 Task: Add Now Rose Absolute to the cart.
Action: Mouse moved to (959, 340)
Screenshot: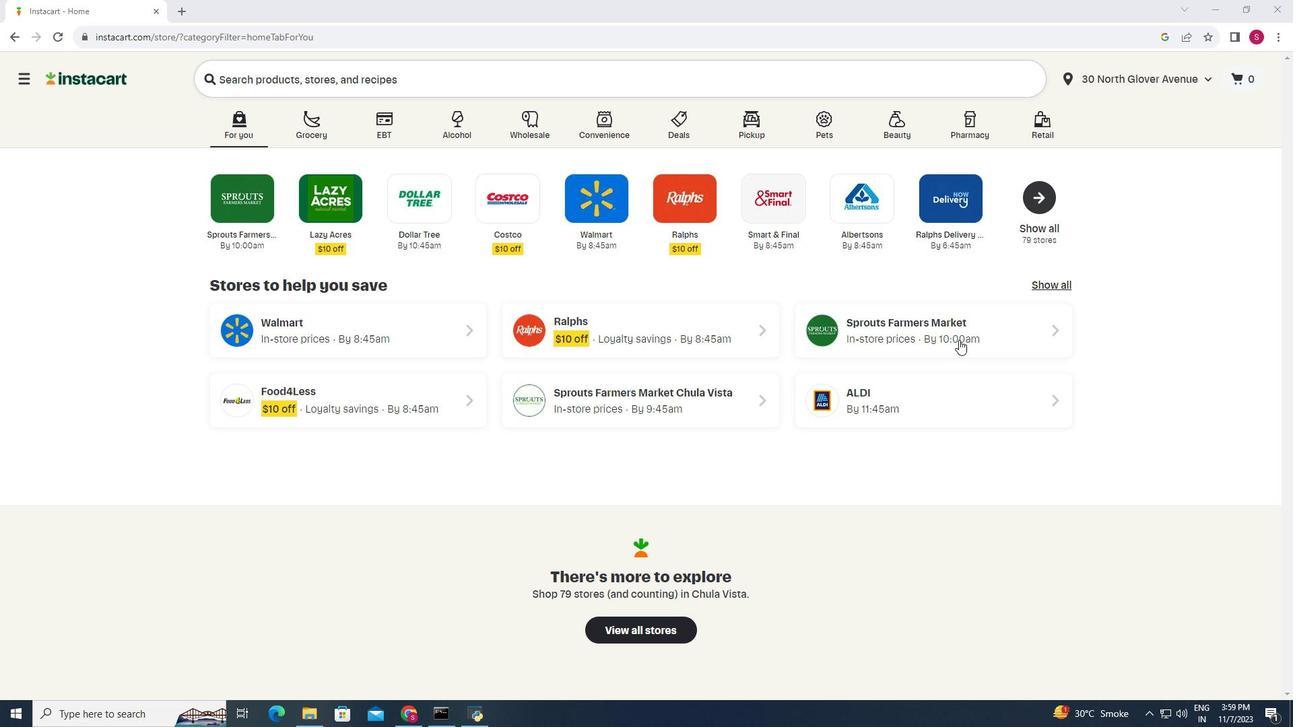 
Action: Mouse pressed left at (959, 340)
Screenshot: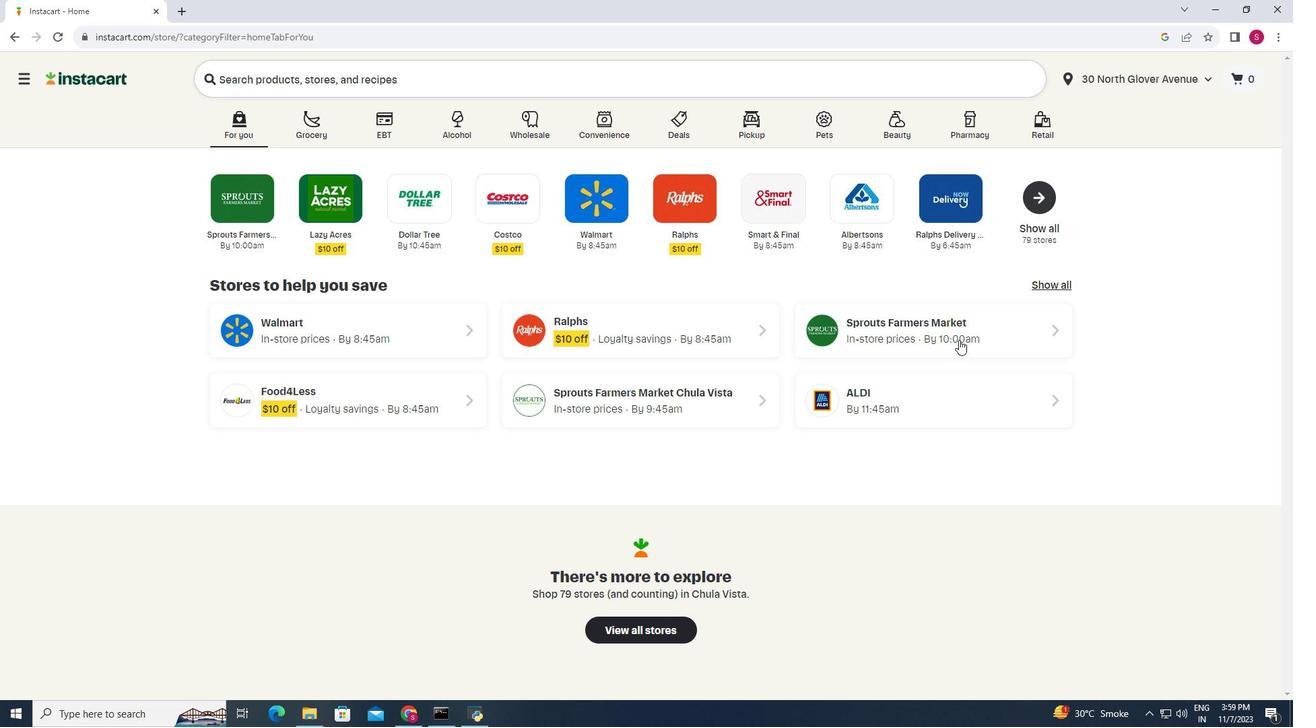 
Action: Mouse moved to (100, 476)
Screenshot: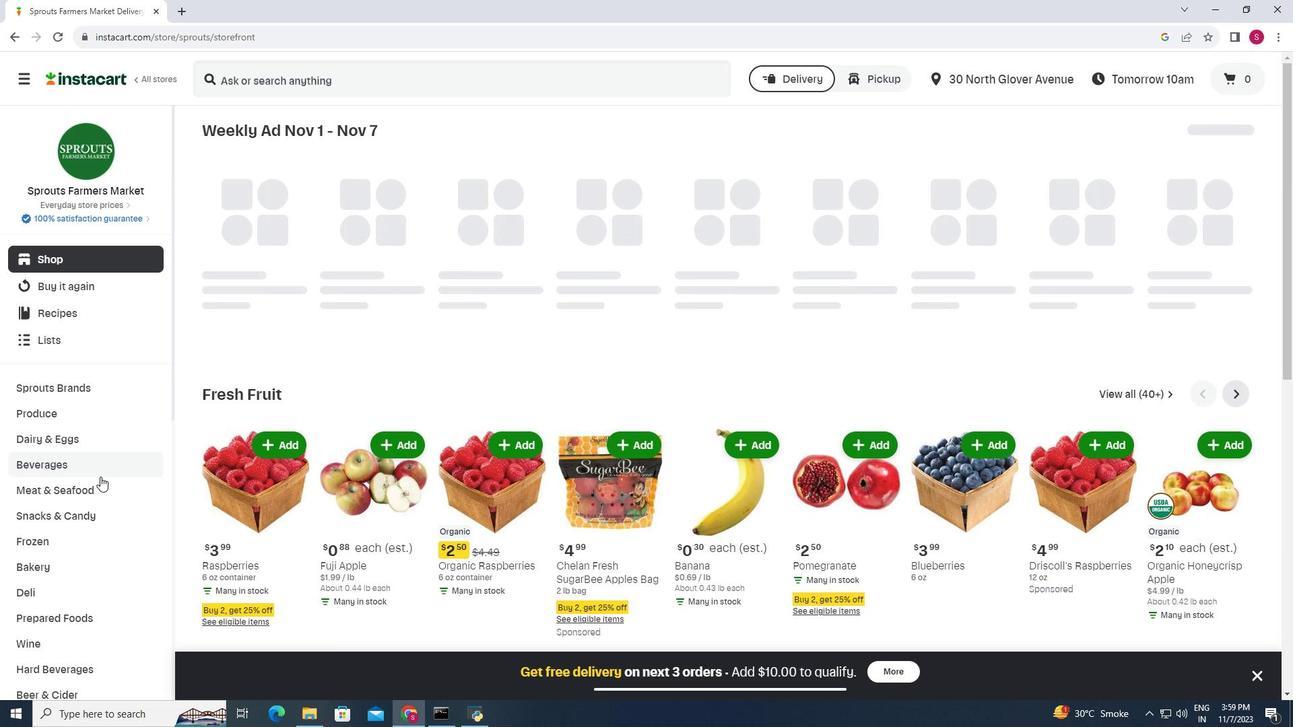 
Action: Mouse scrolled (100, 476) with delta (0, 0)
Screenshot: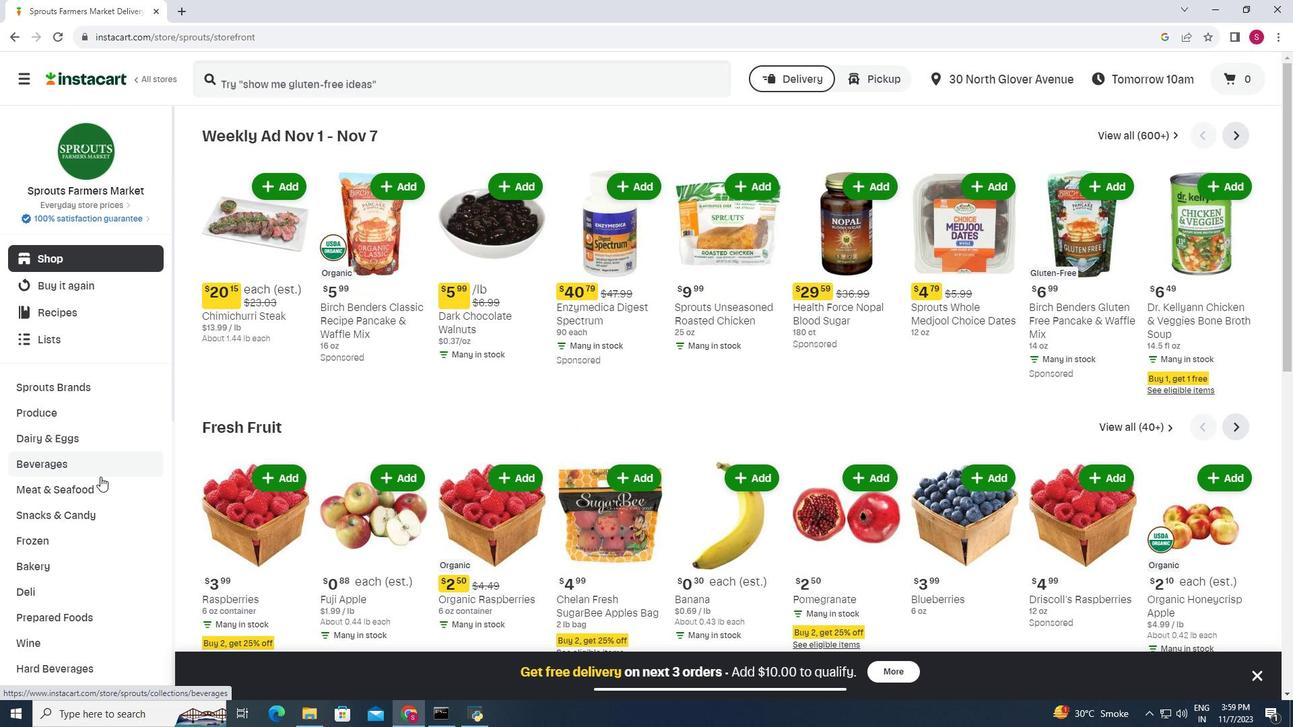 
Action: Mouse scrolled (100, 476) with delta (0, 0)
Screenshot: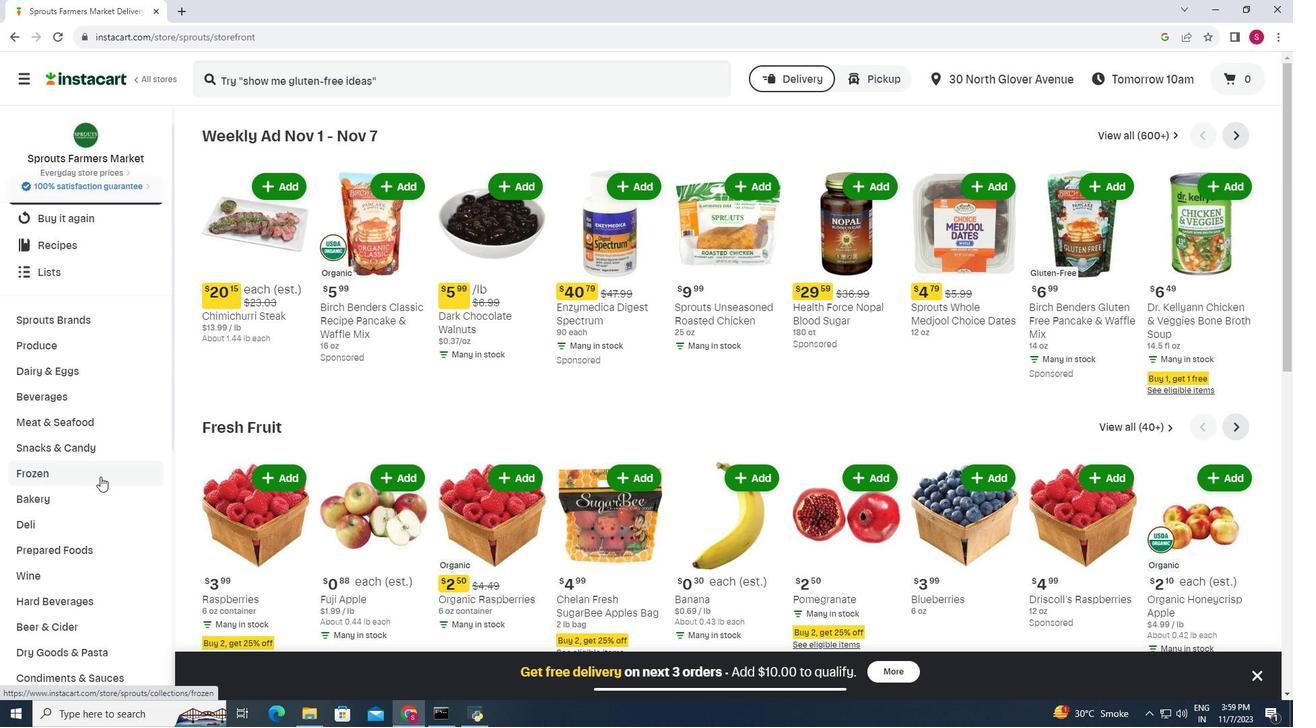
Action: Mouse scrolled (100, 476) with delta (0, 0)
Screenshot: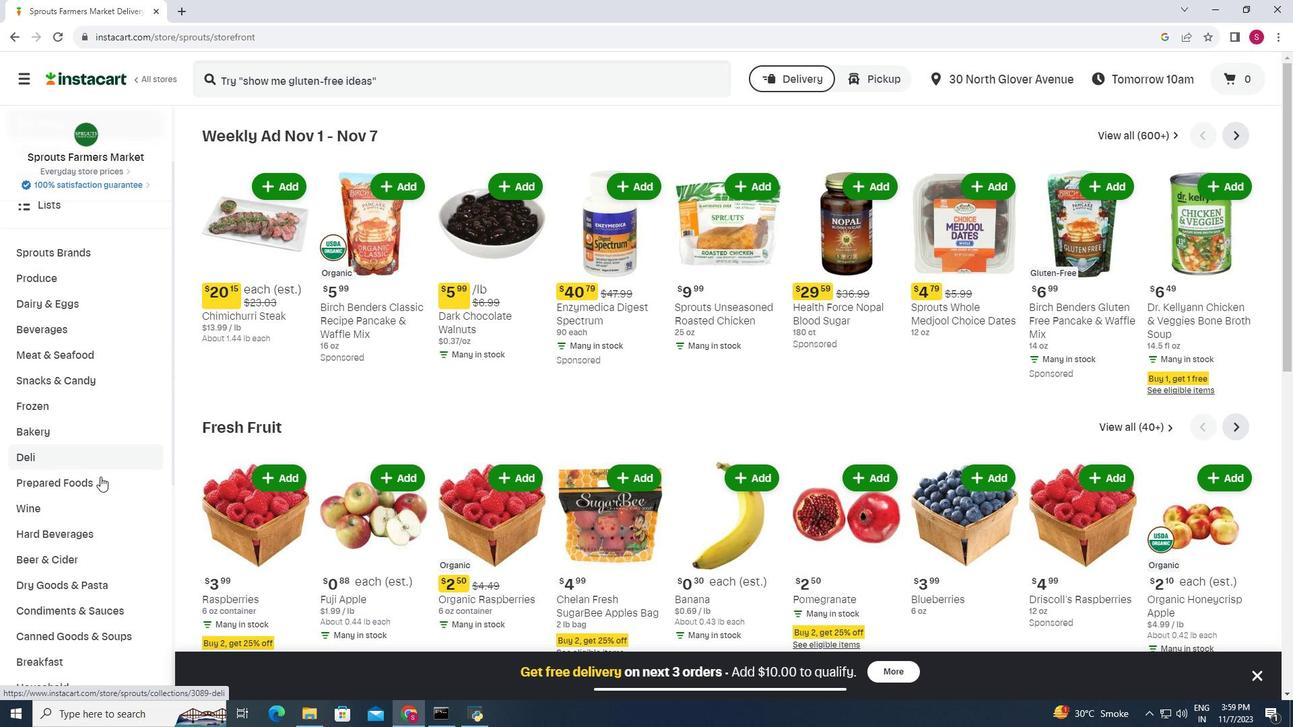
Action: Mouse scrolled (100, 476) with delta (0, 0)
Screenshot: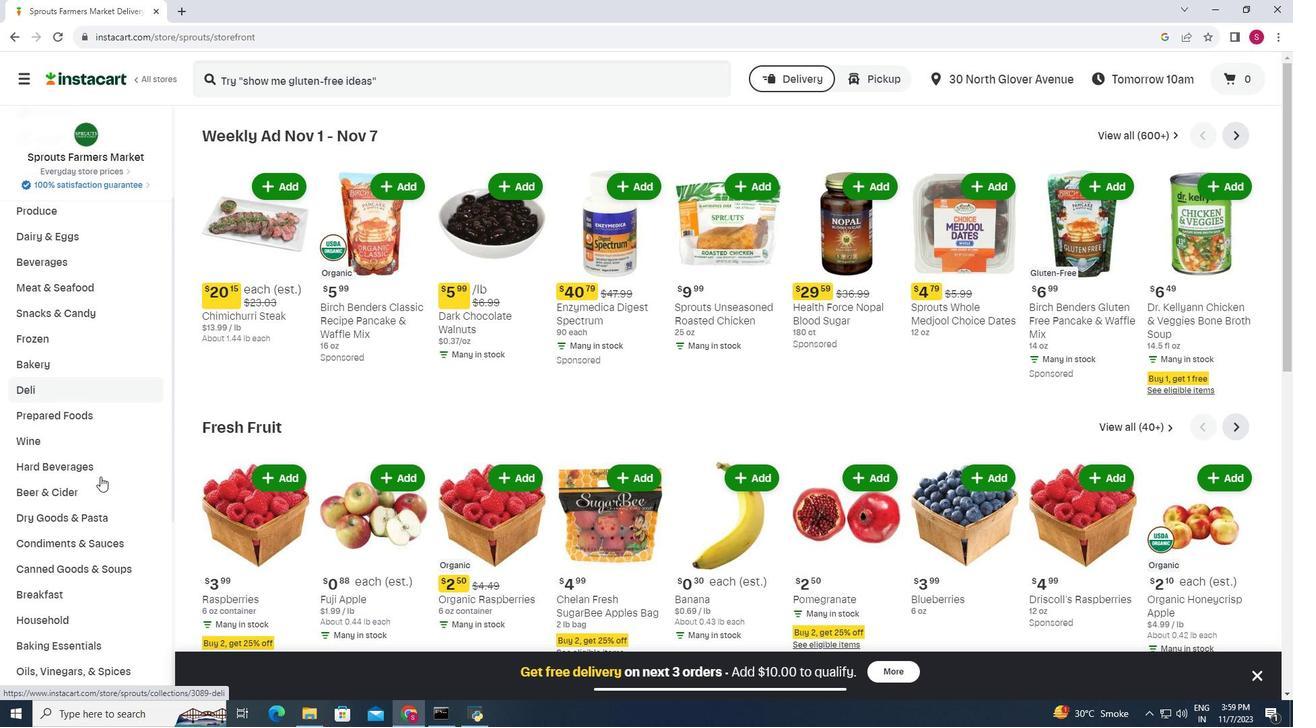 
Action: Mouse moved to (70, 557)
Screenshot: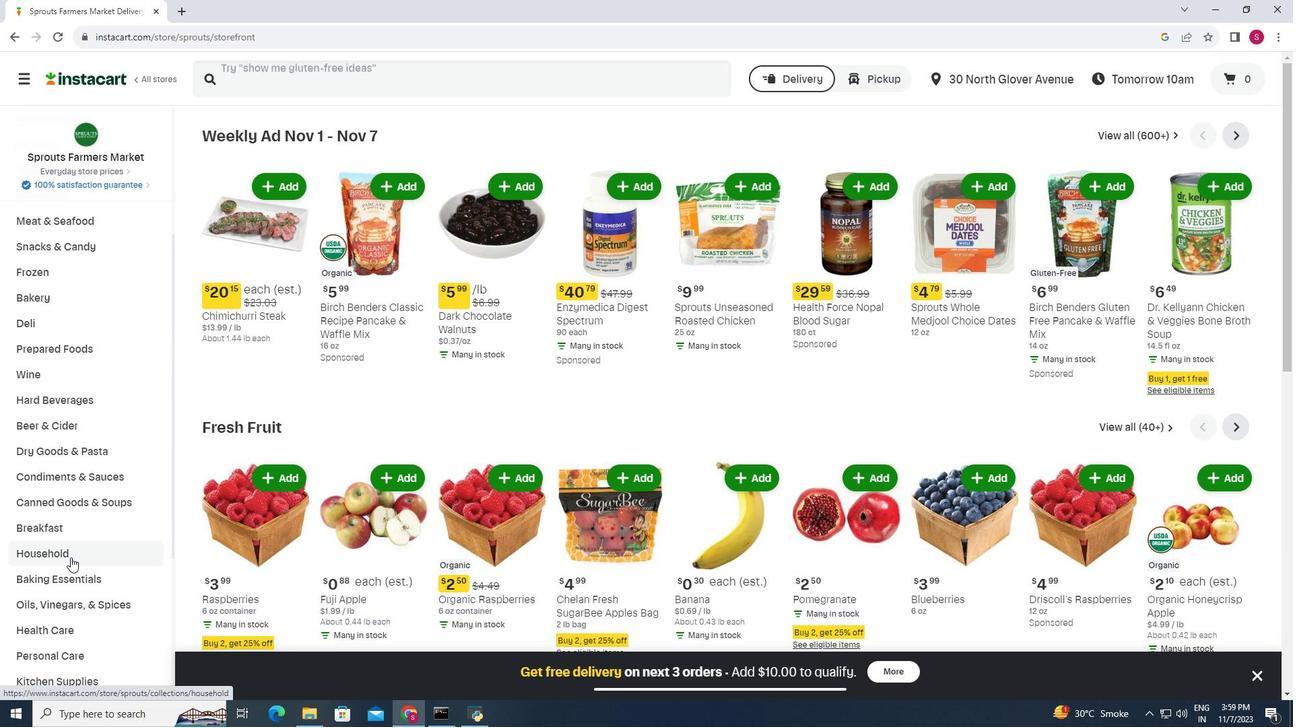 
Action: Mouse pressed left at (70, 557)
Screenshot: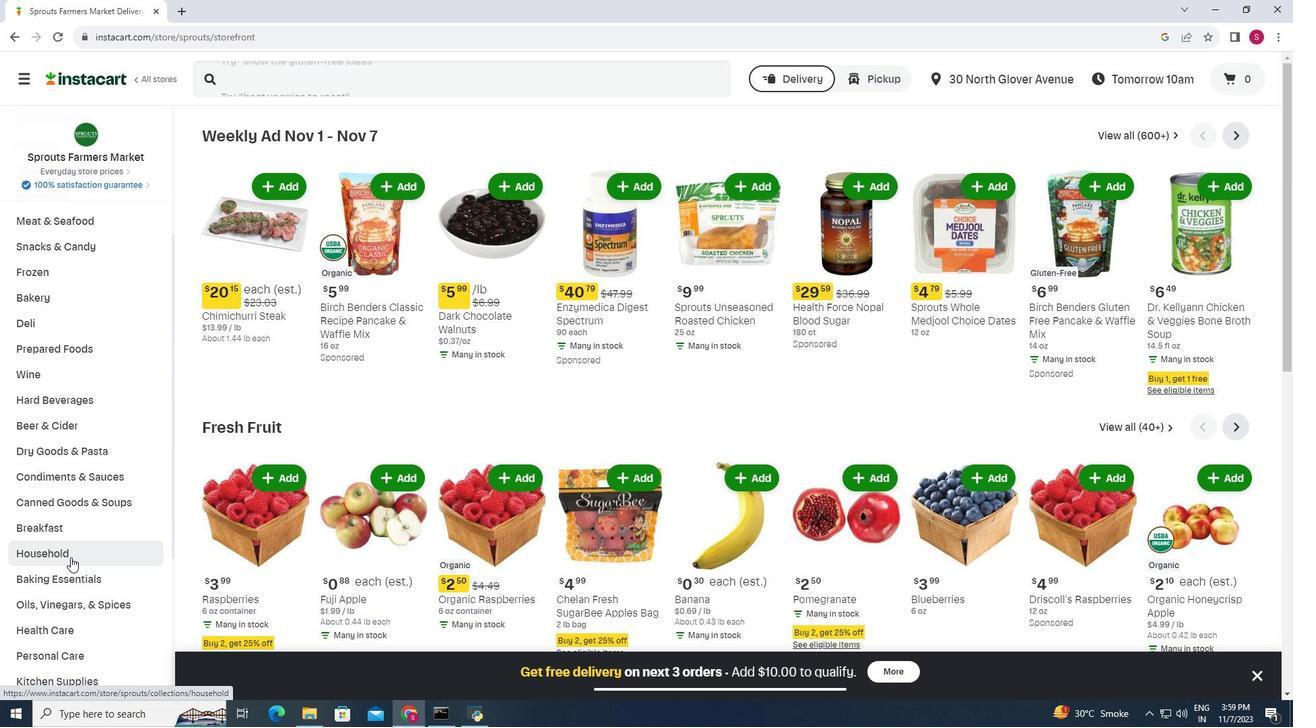 
Action: Mouse moved to (752, 165)
Screenshot: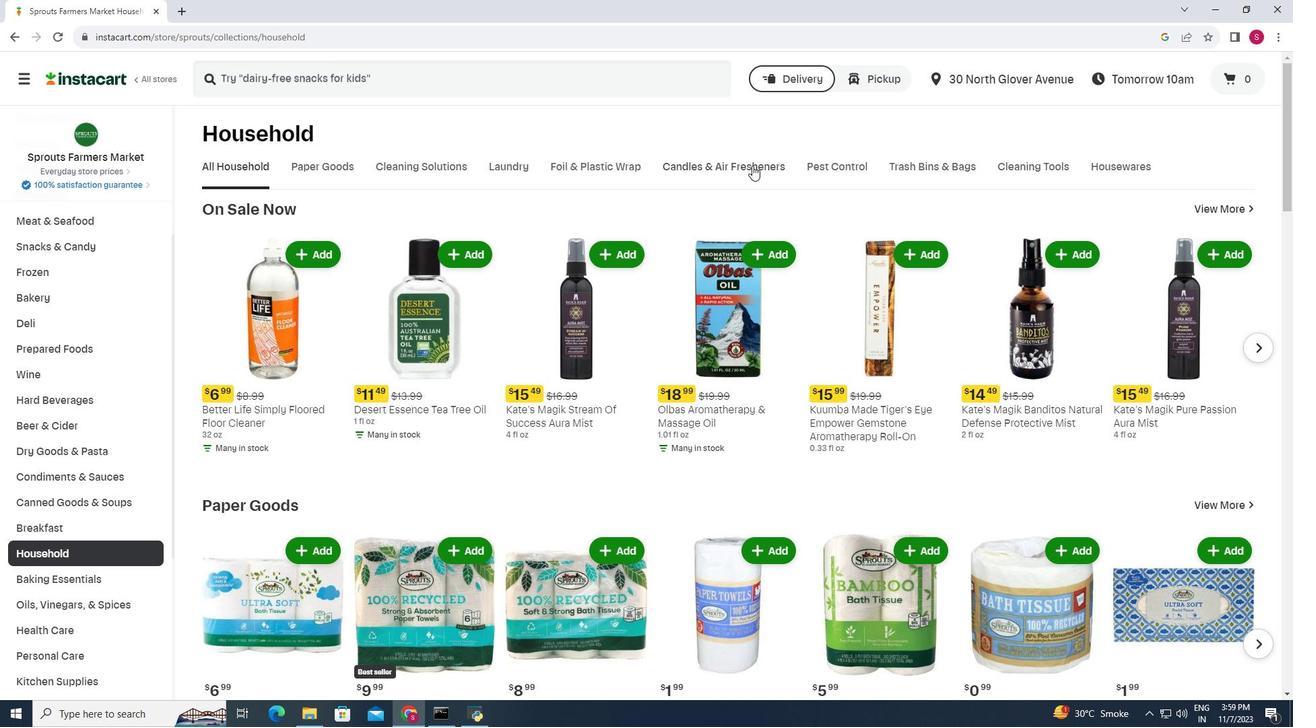 
Action: Mouse pressed left at (752, 165)
Screenshot: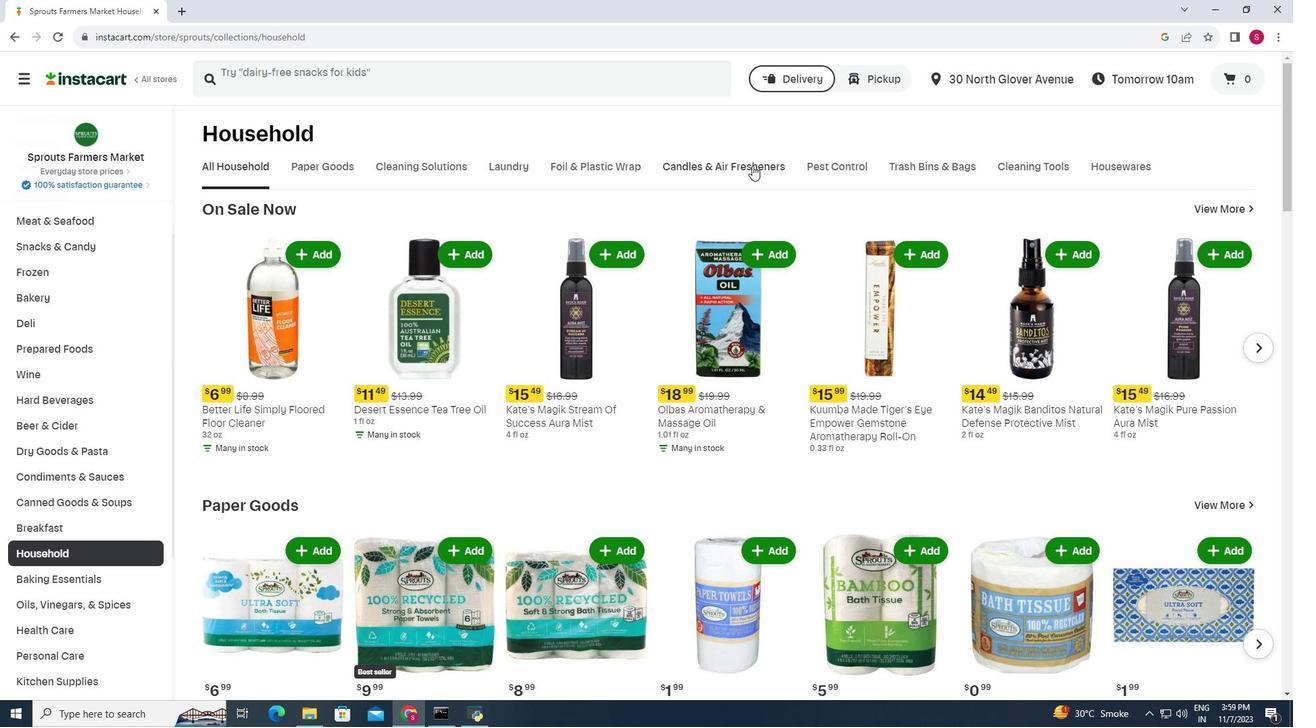 
Action: Mouse moved to (375, 77)
Screenshot: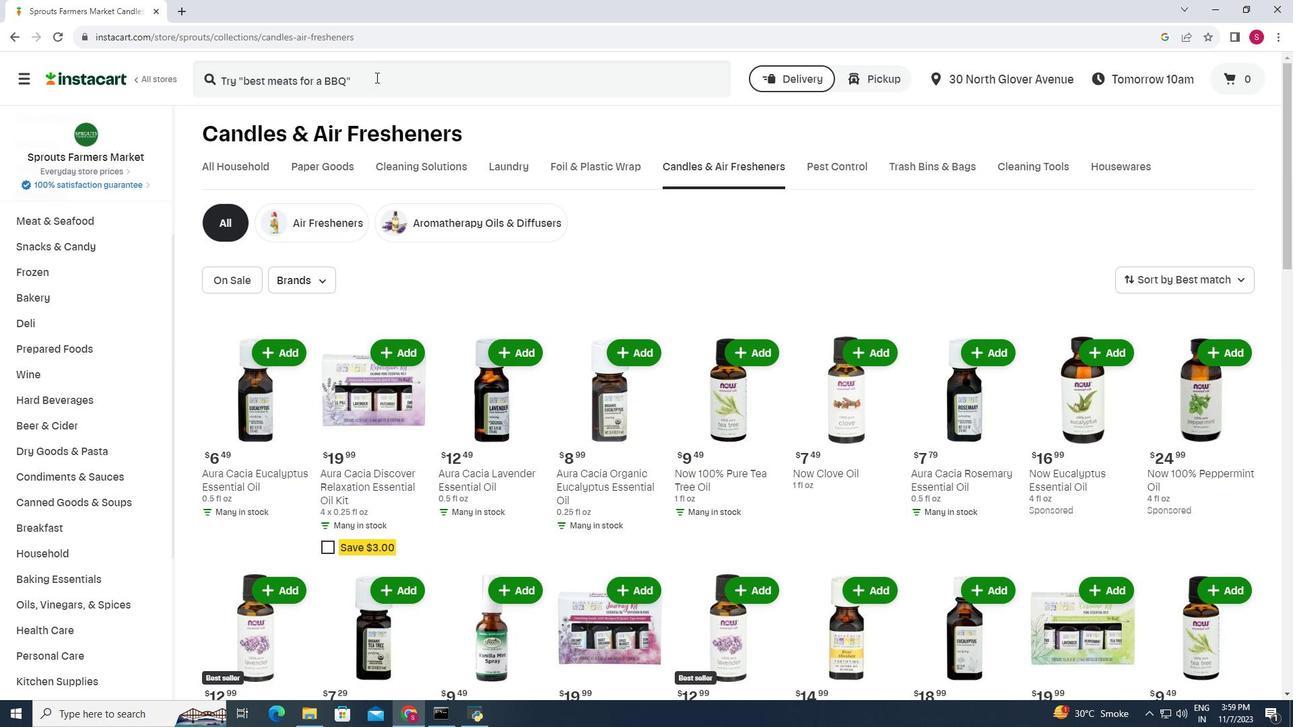 
Action: Mouse pressed left at (375, 77)
Screenshot: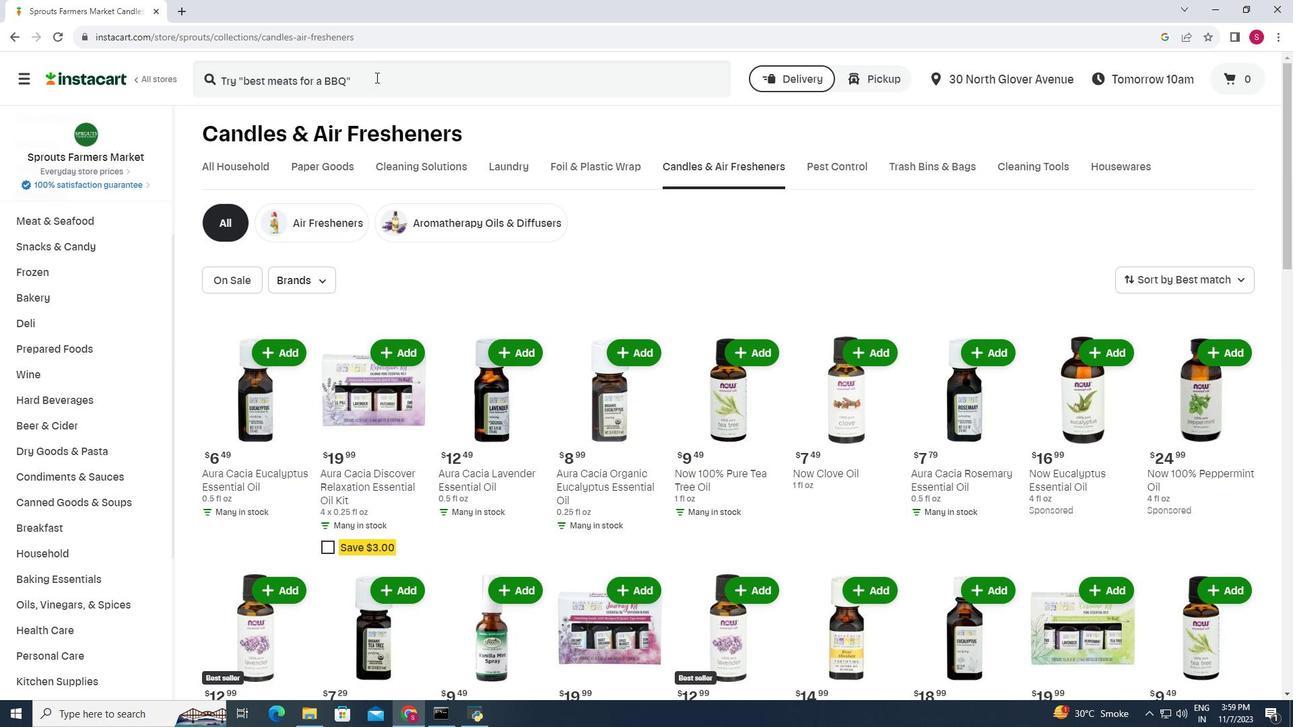 
Action: Key pressed <Key.shift>Now<Key.space><Key.shift><Key.shift>Rose<Key.space><Key.shift>Absolute<Key.space><Key.enter>
Screenshot: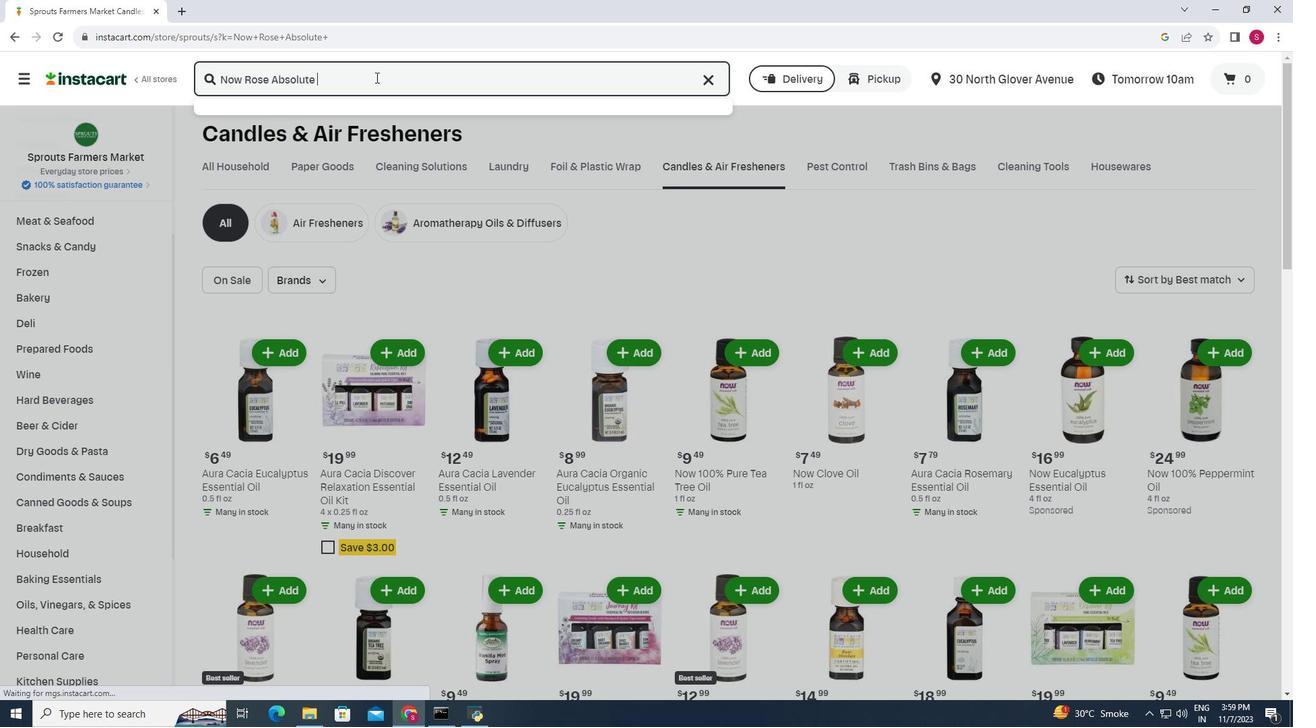 
Action: Mouse moved to (574, 184)
Screenshot: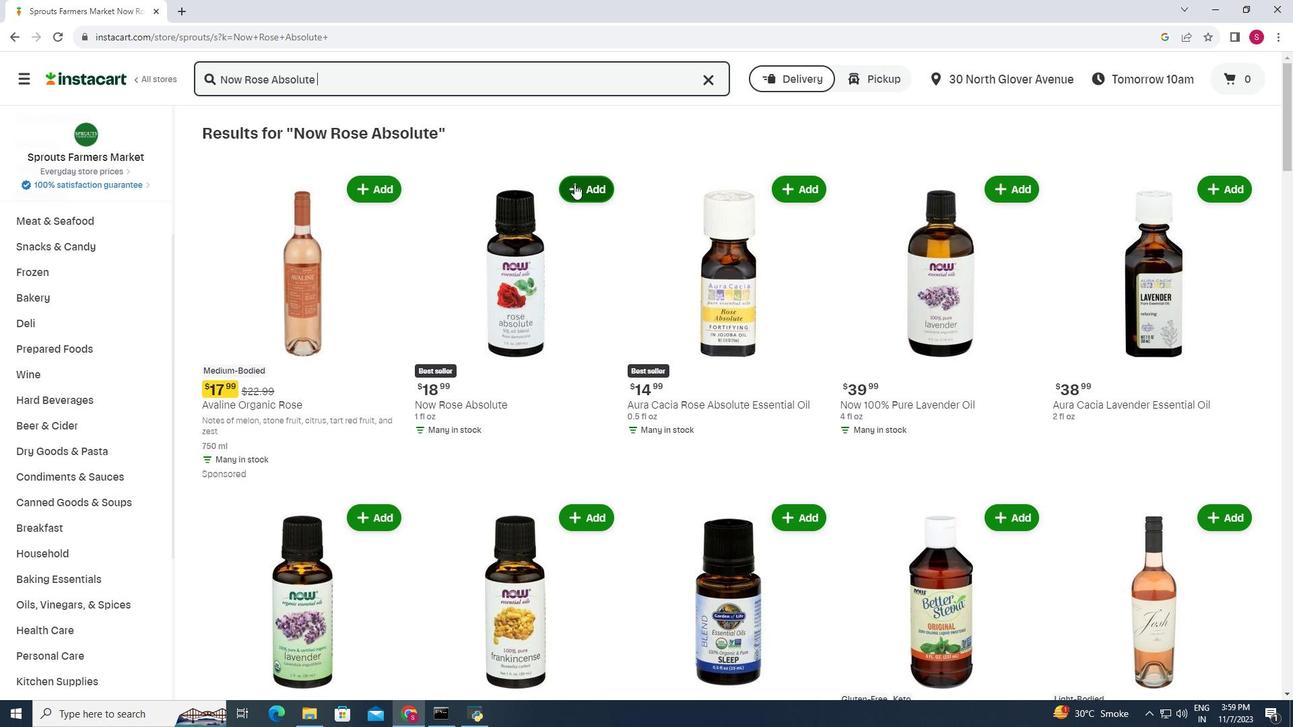 
Action: Mouse pressed left at (574, 184)
Screenshot: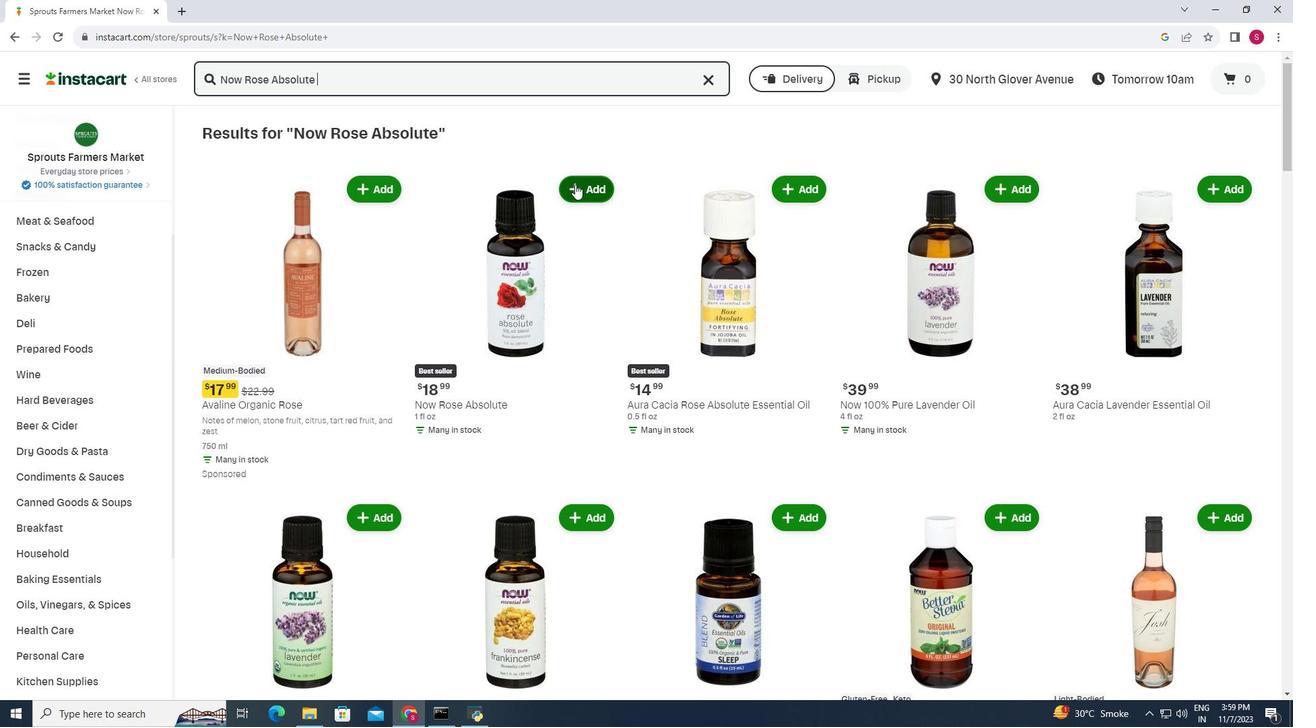 
Action: Mouse moved to (566, 144)
Screenshot: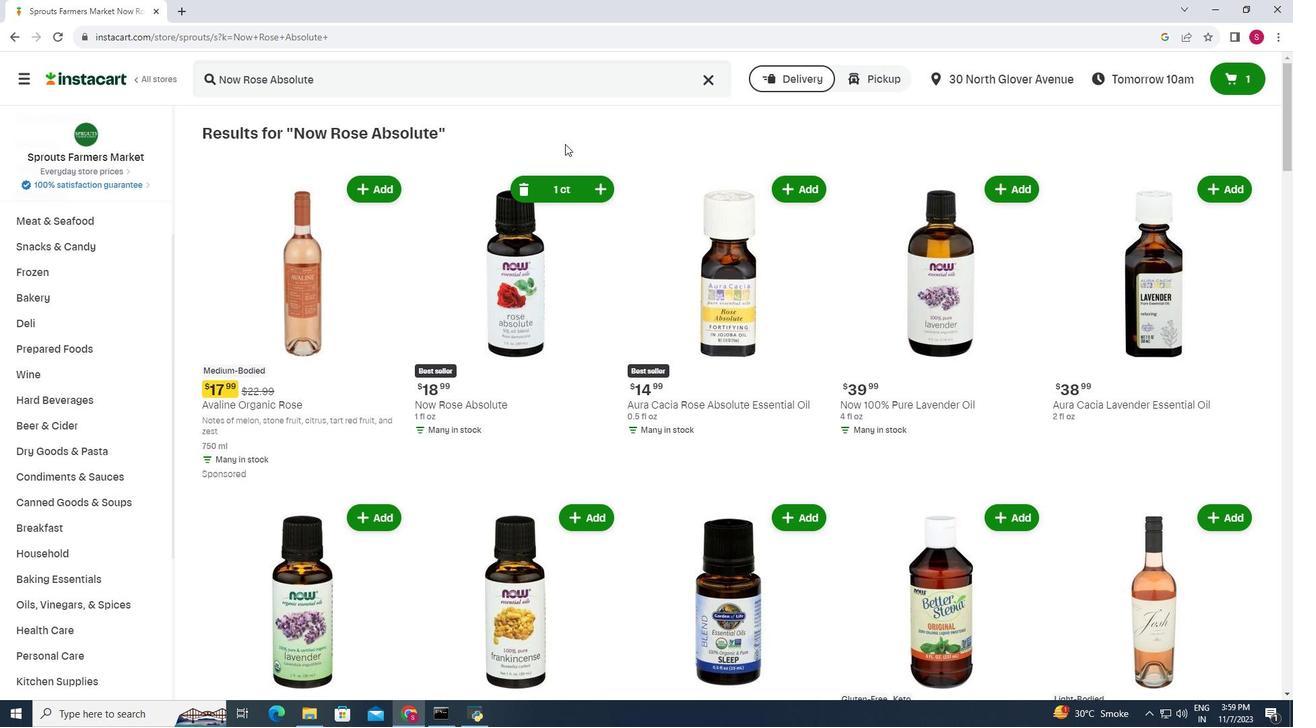 
